 Task: Create a task  Create a new online platform for language translation services , assign it to team member softage.4@softage.net in the project AgileQuest and update the status of the task to  At Risk , set the priority of the task to Medium
Action: Mouse moved to (786, 527)
Screenshot: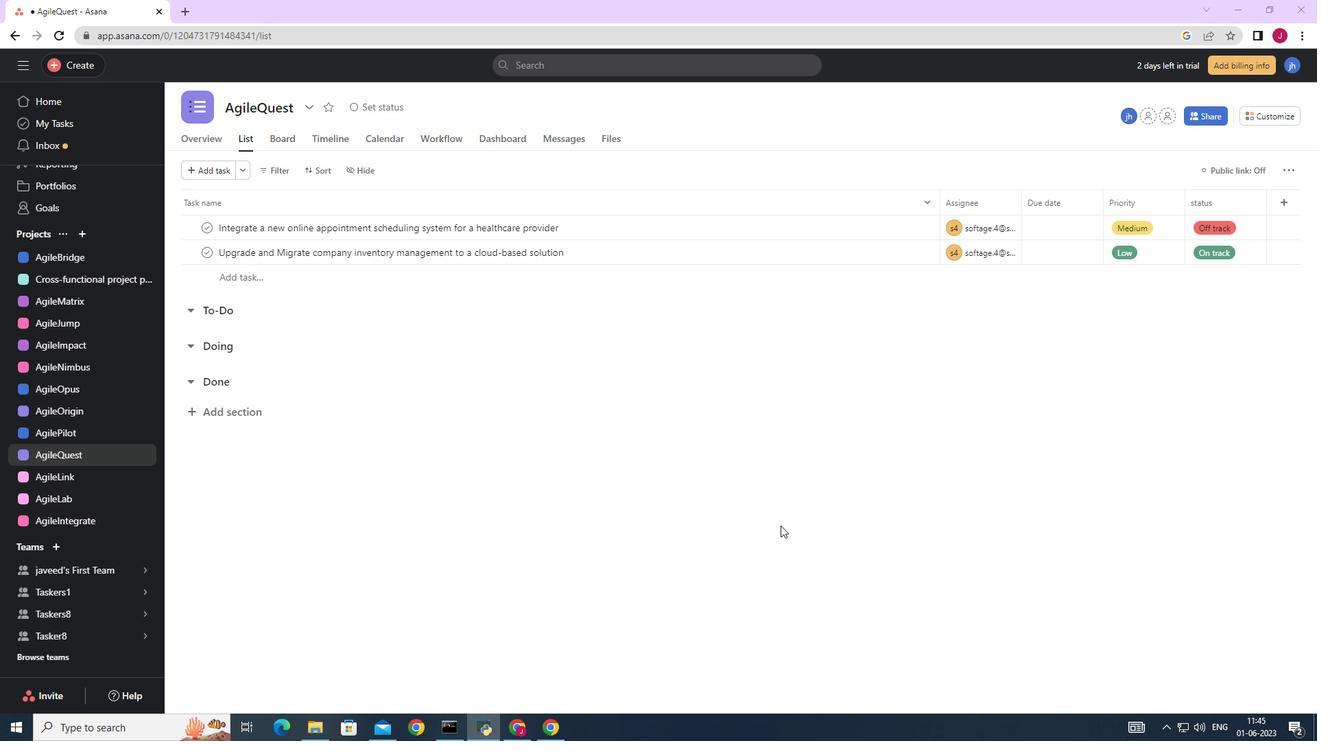 
Action: Mouse scrolled (786, 526) with delta (0, 0)
Screenshot: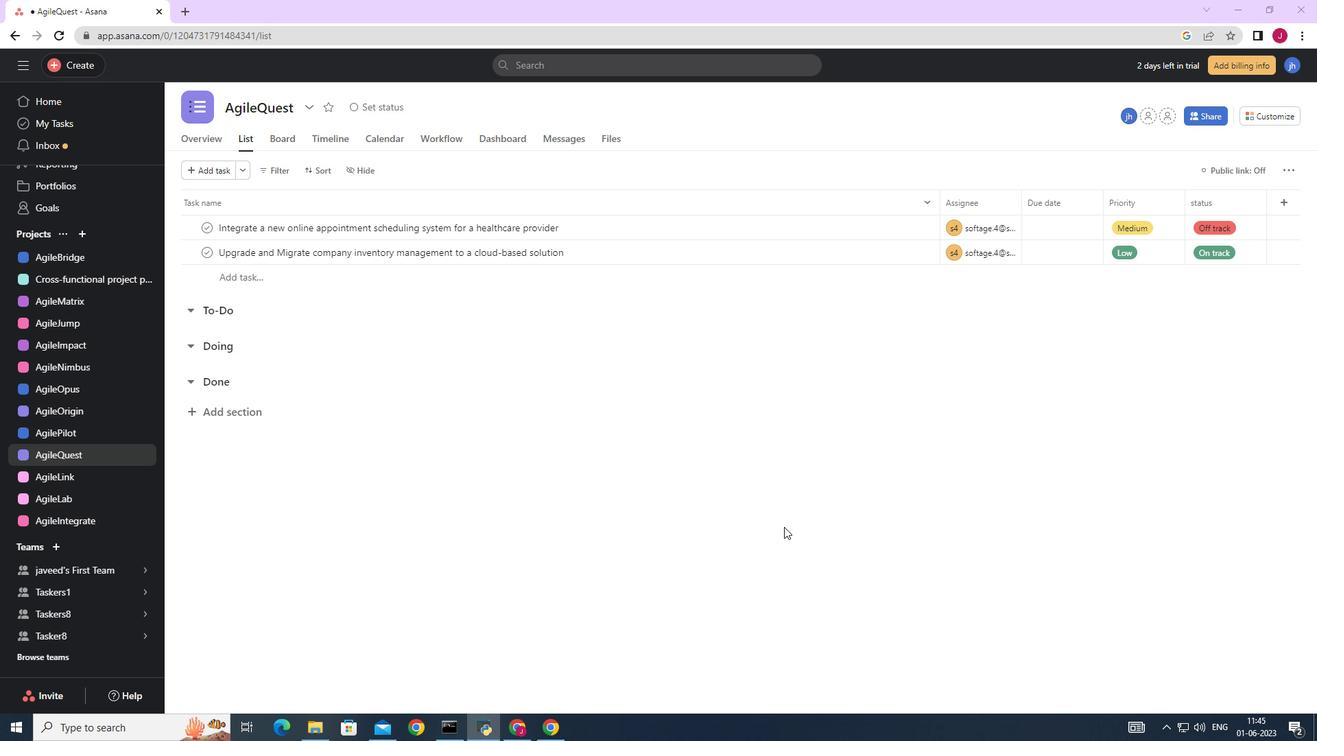 
Action: Mouse scrolled (786, 526) with delta (0, 0)
Screenshot: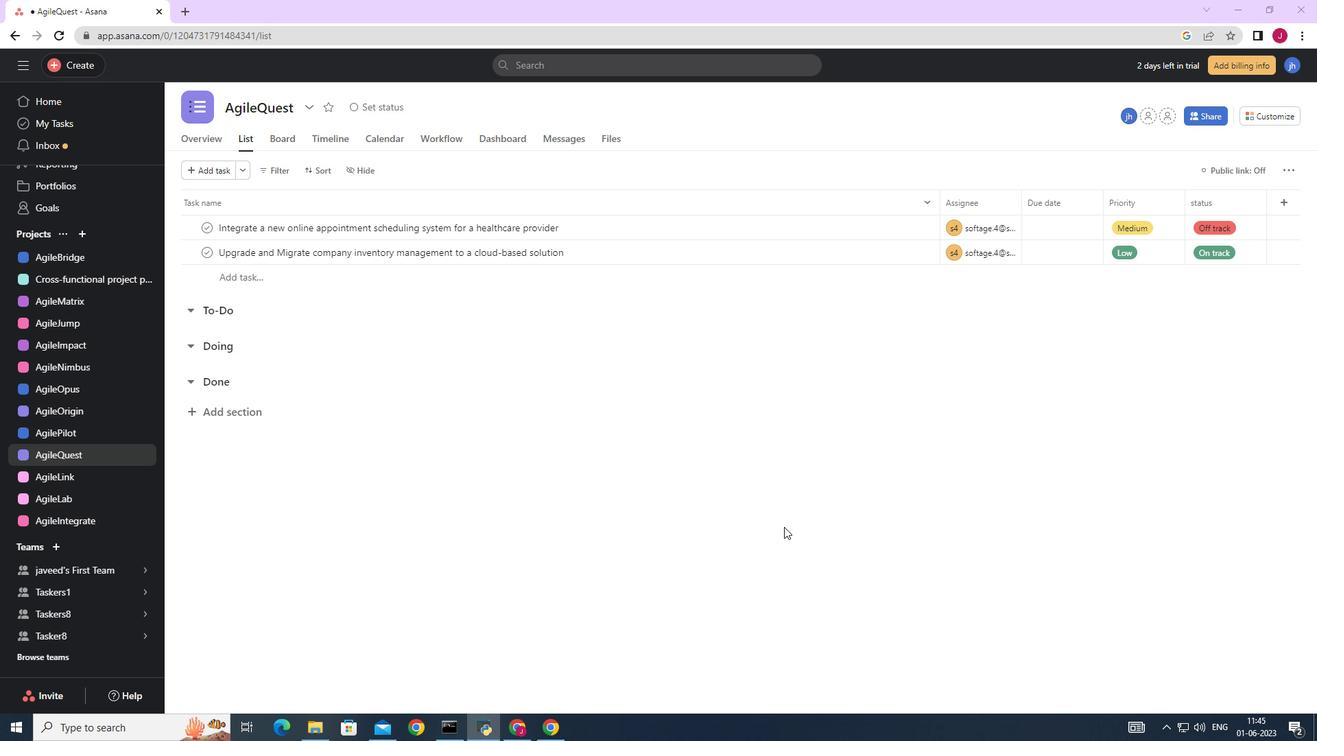 
Action: Mouse moved to (786, 526)
Screenshot: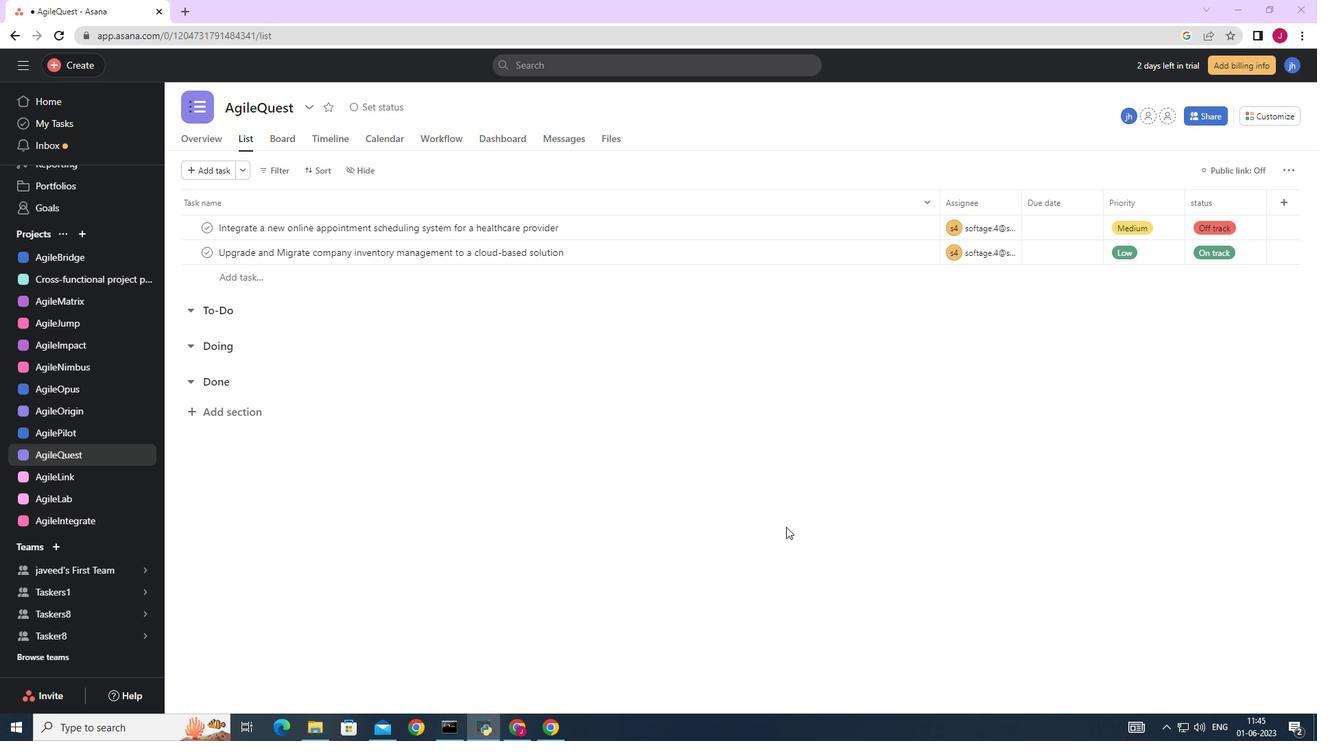 
Action: Mouse scrolled (786, 525) with delta (0, 0)
Screenshot: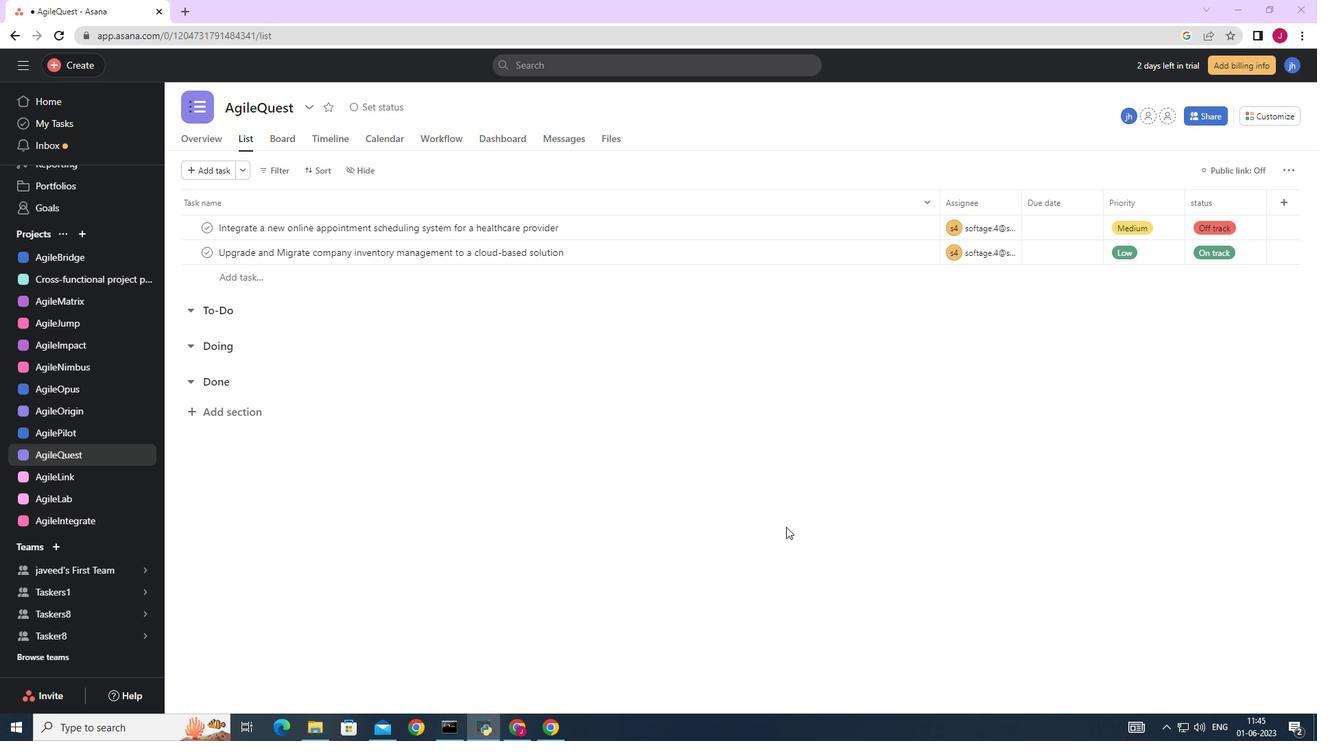 
Action: Mouse scrolled (786, 525) with delta (0, 0)
Screenshot: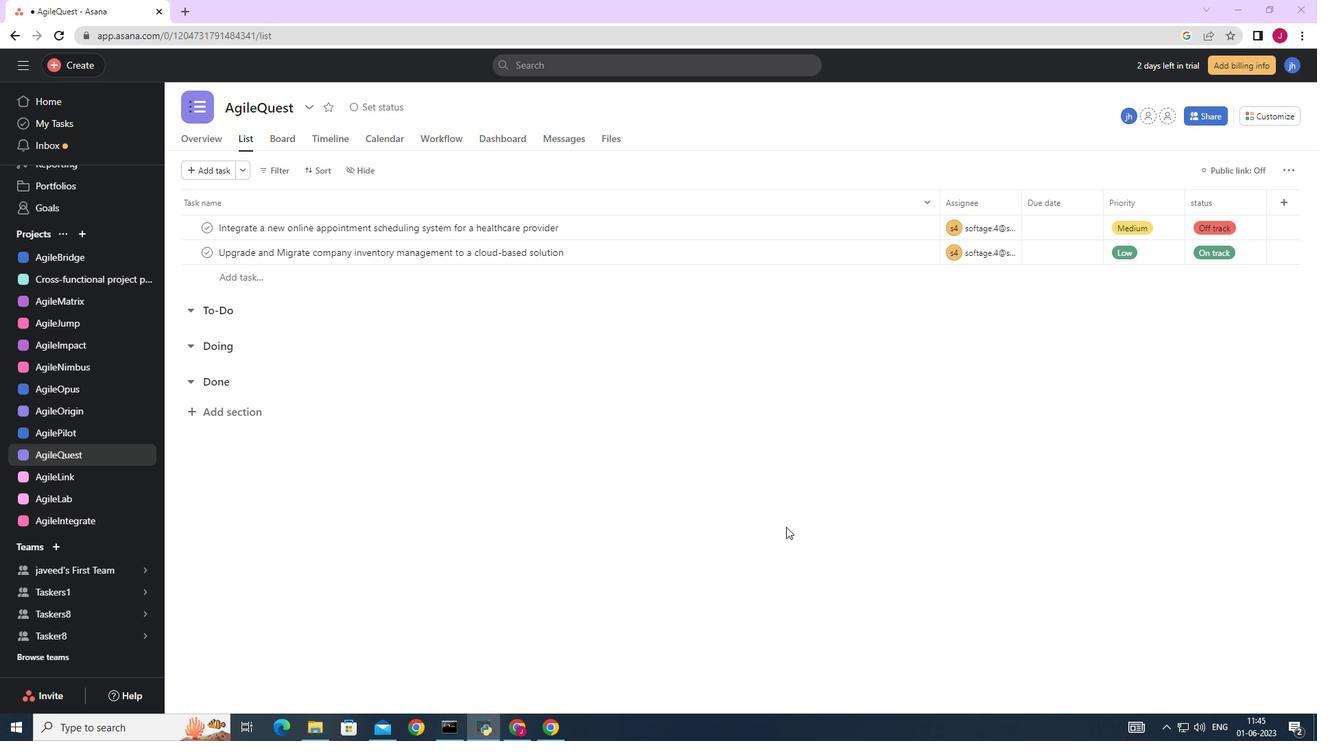 
Action: Mouse moved to (78, 65)
Screenshot: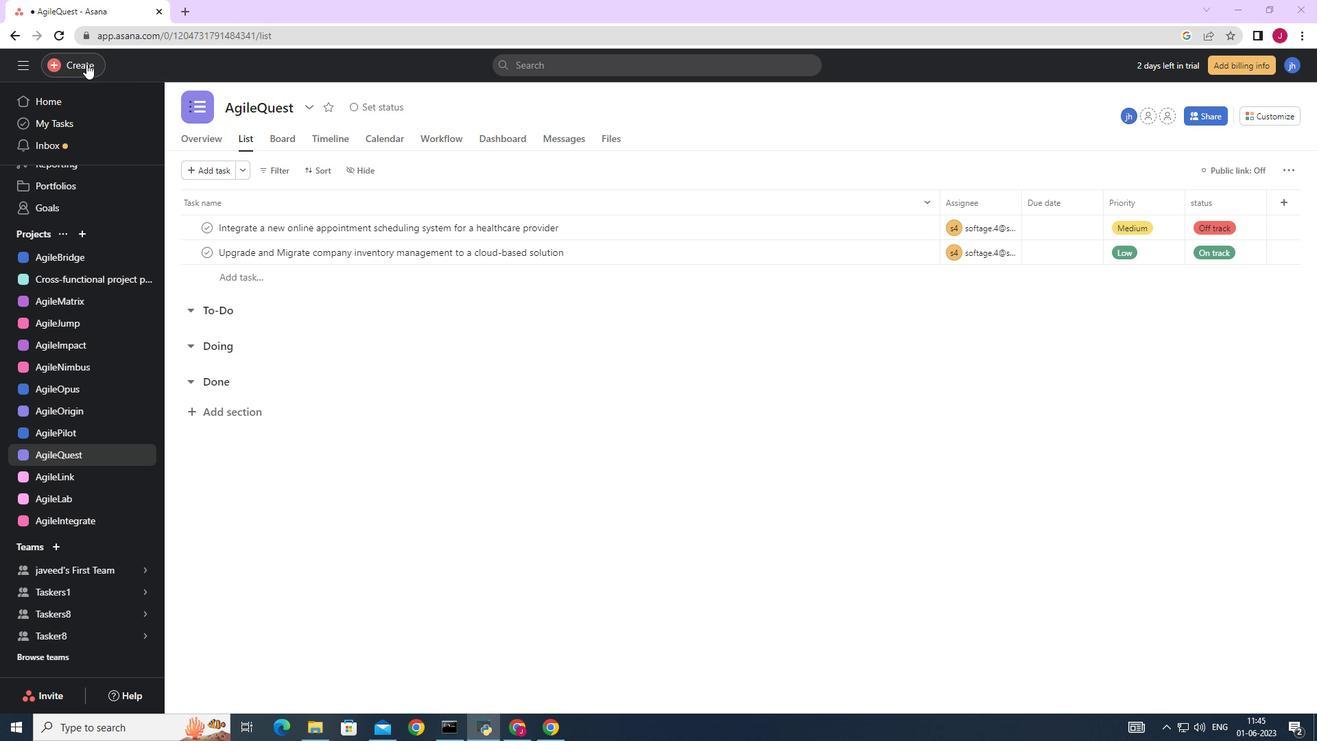 
Action: Mouse pressed left at (78, 65)
Screenshot: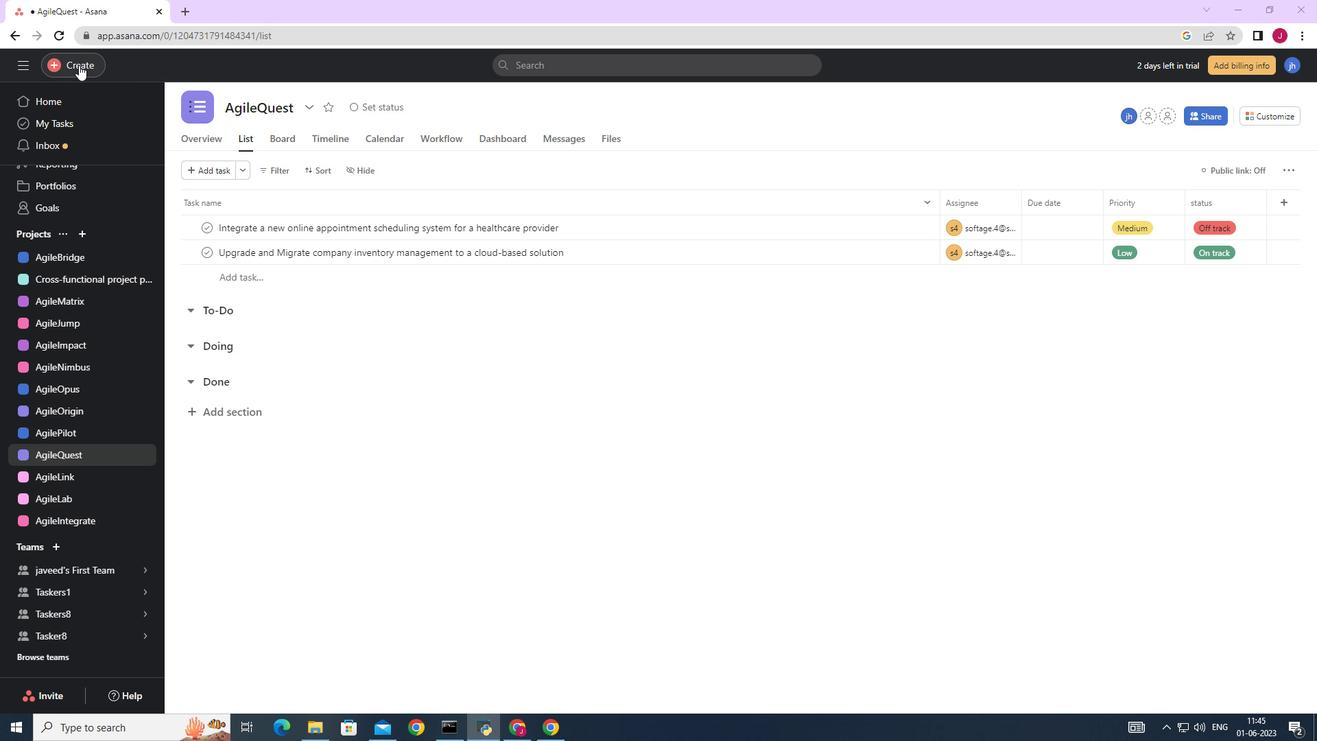 
Action: Mouse moved to (170, 73)
Screenshot: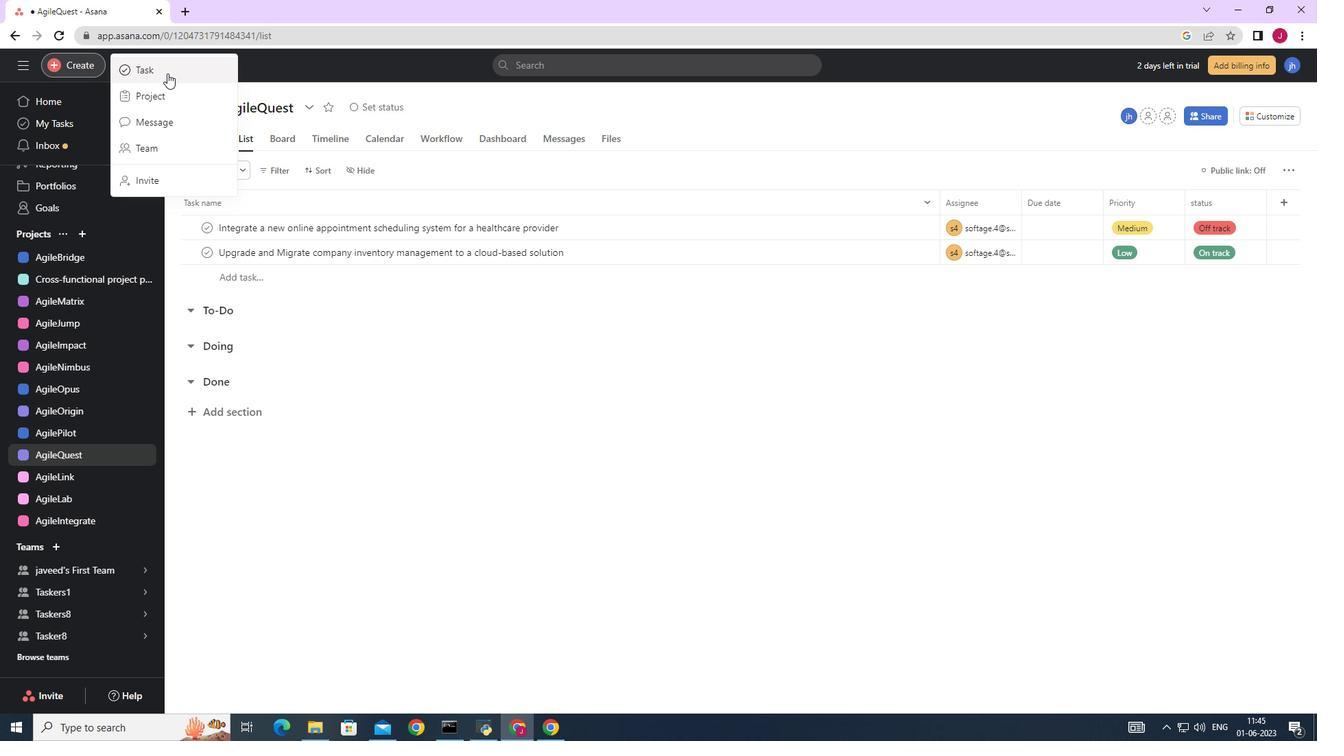 
Action: Mouse pressed left at (170, 73)
Screenshot: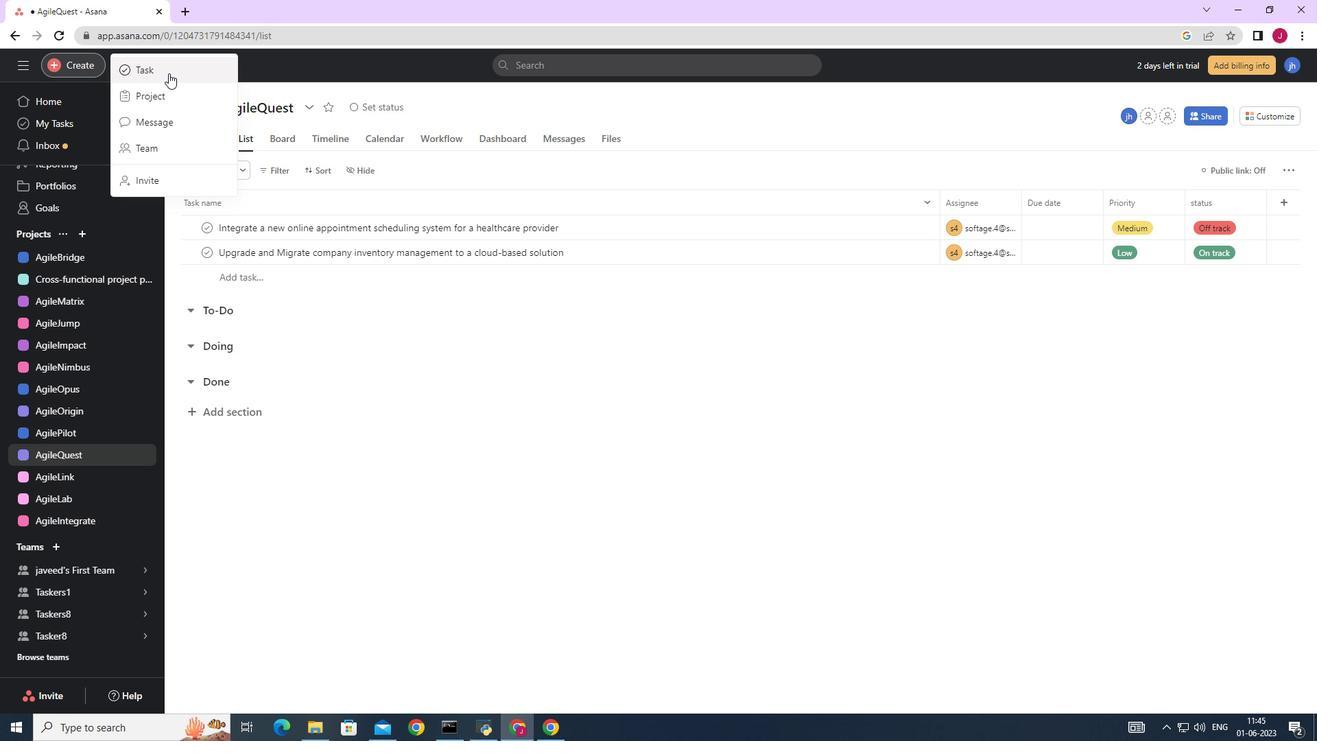 
Action: Mouse moved to (1072, 452)
Screenshot: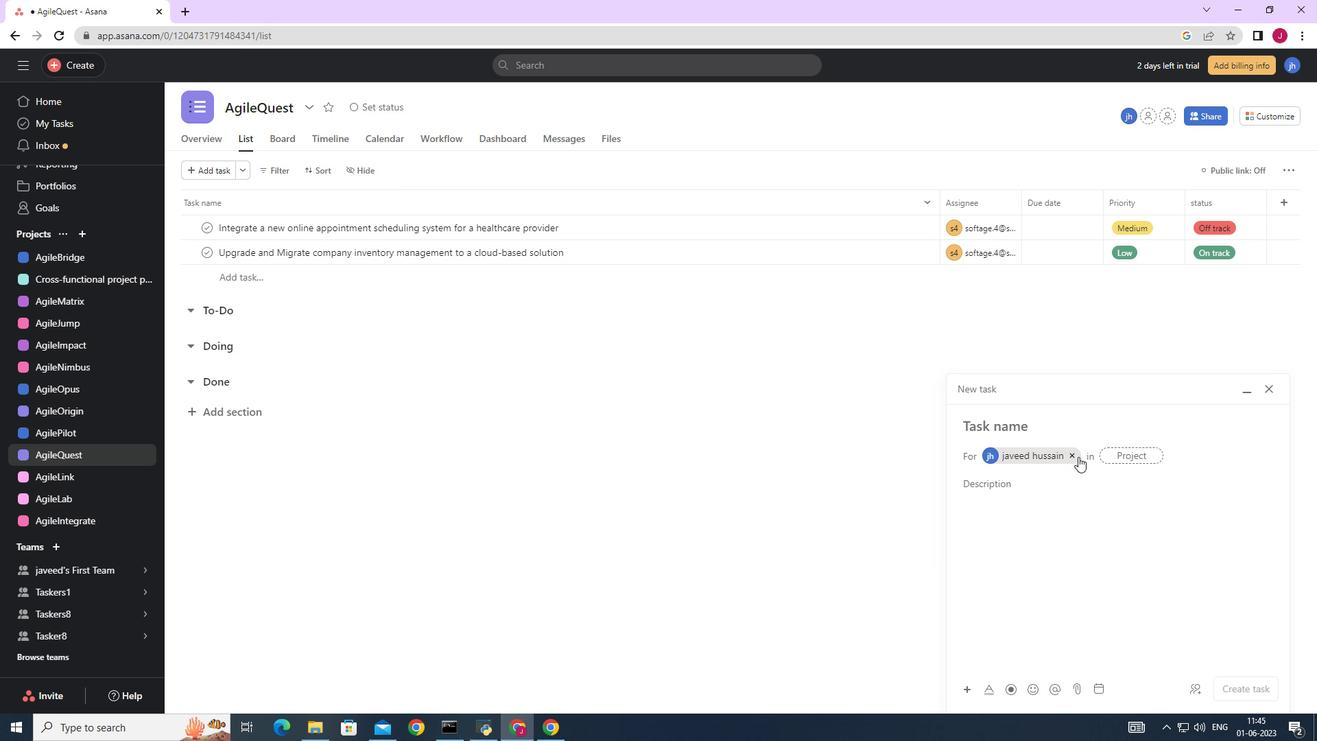 
Action: Mouse pressed left at (1072, 452)
Screenshot: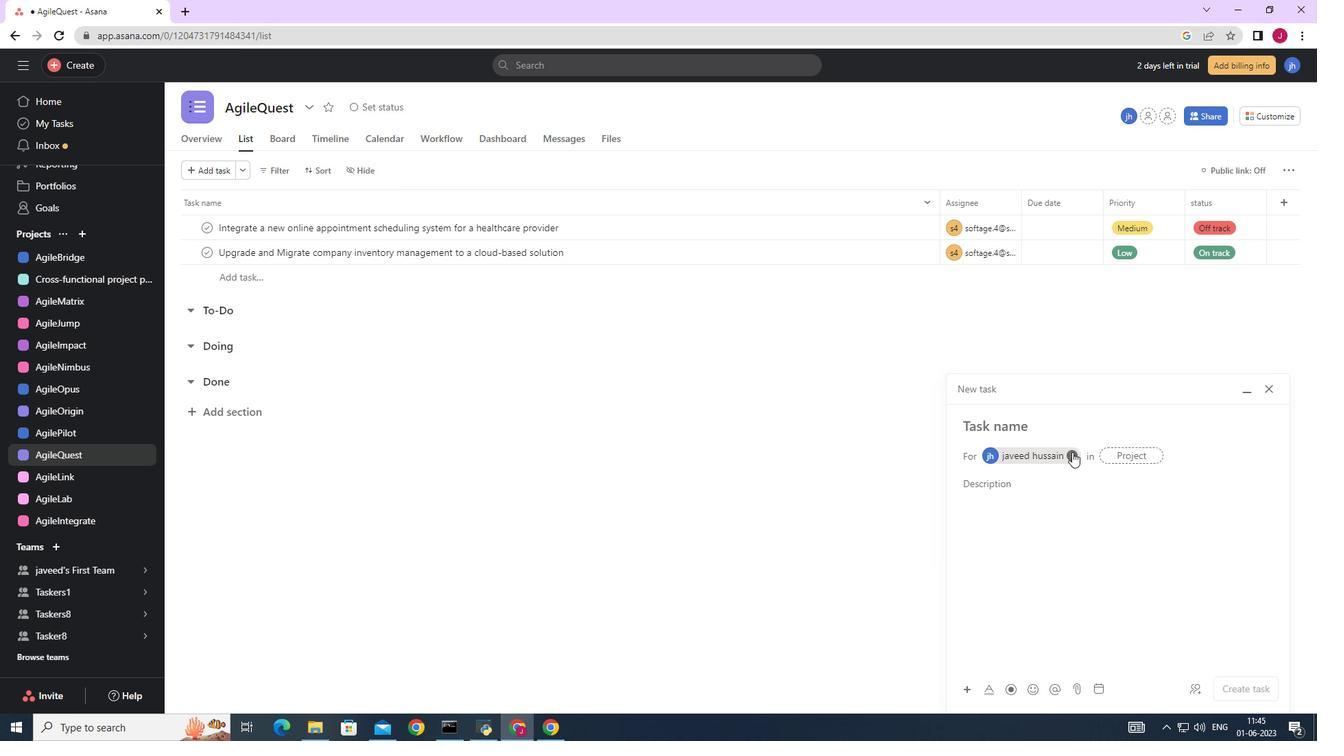 
Action: Mouse moved to (1018, 428)
Screenshot: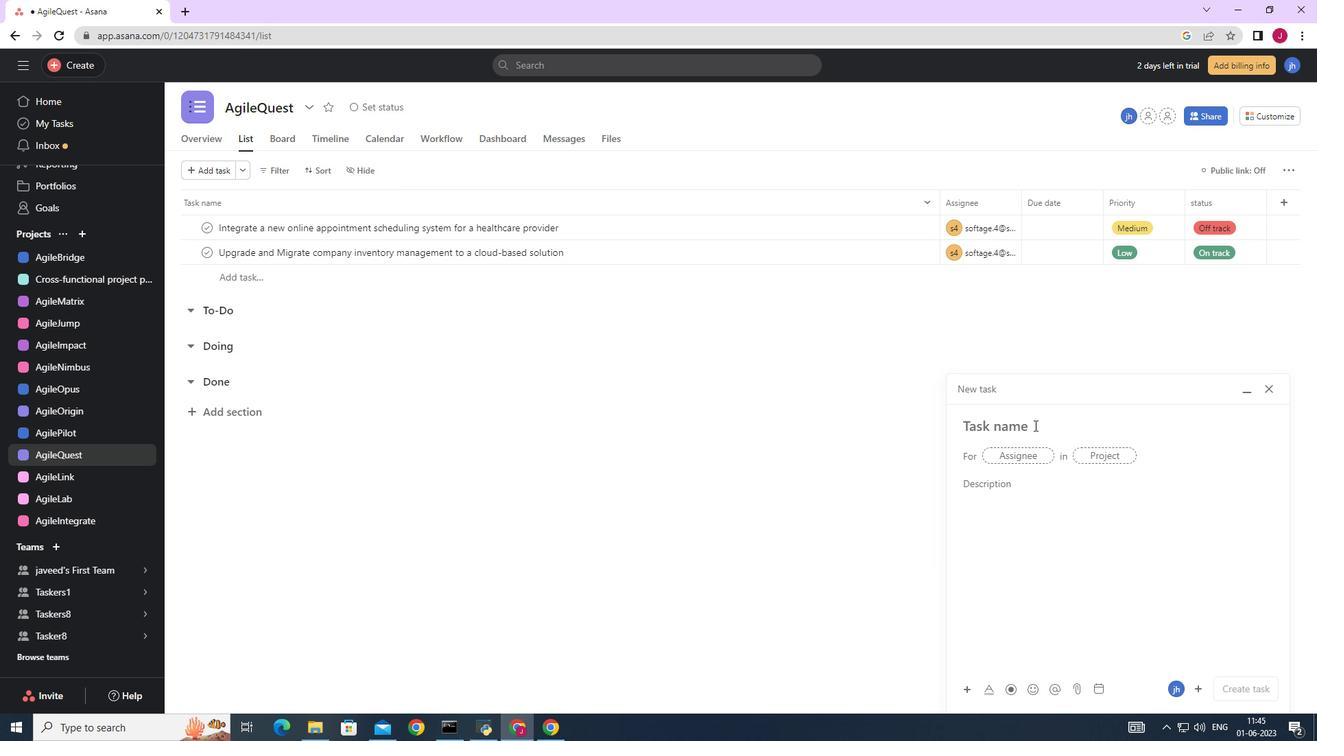 
Action: Mouse pressed left at (1018, 428)
Screenshot: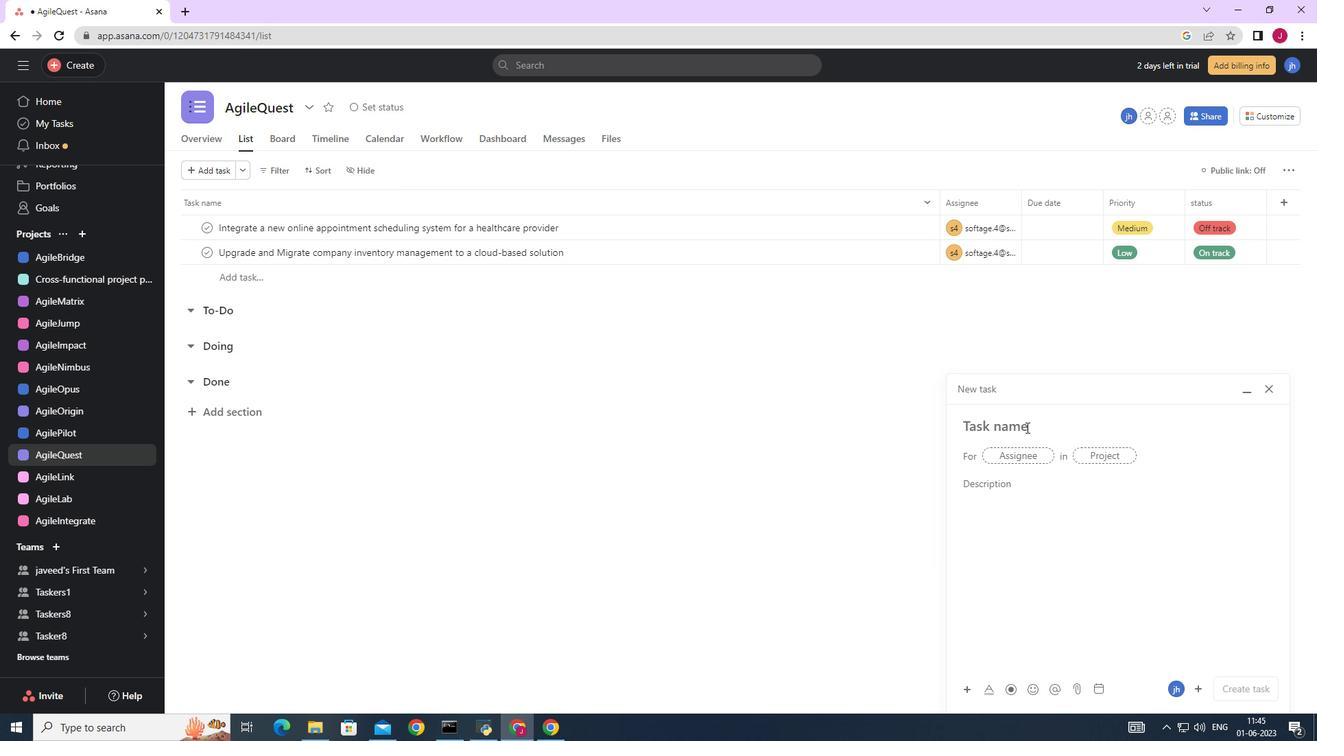 
Action: Key pressed <Key.caps_lock>C<Key.caps_lock>reate<Key.space>a<Key.space>new<Key.space>online<Key.space>platform<Key.space>for<Key.space>language<Key.space>translation<Key.space>services
Screenshot: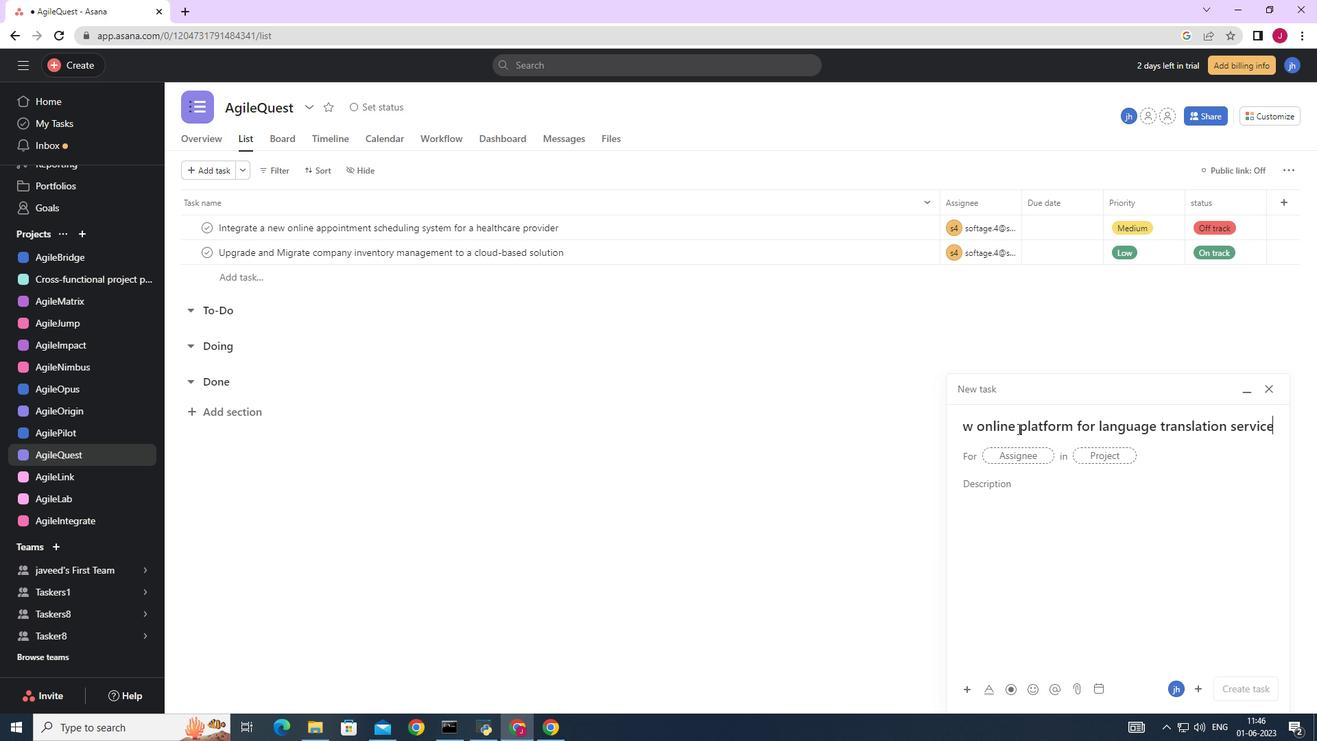 
Action: Mouse moved to (1011, 455)
Screenshot: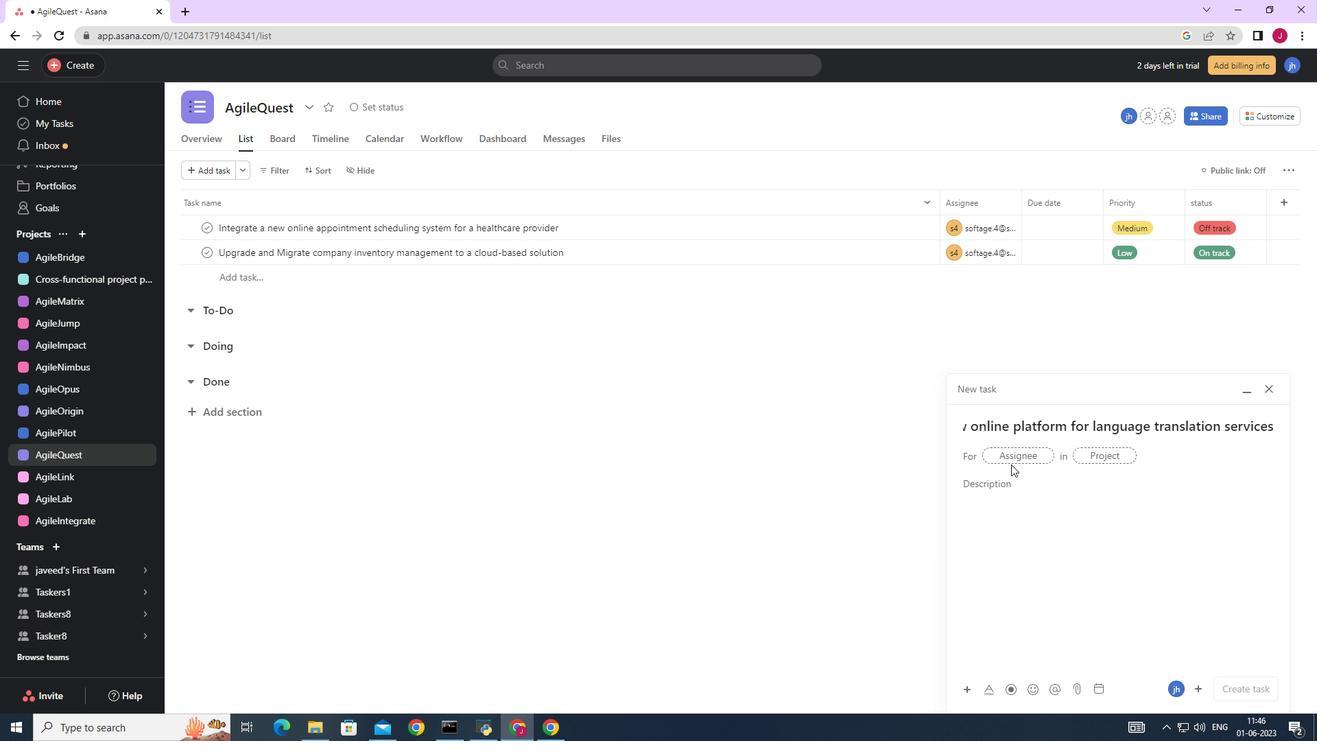 
Action: Mouse pressed left at (1011, 455)
Screenshot: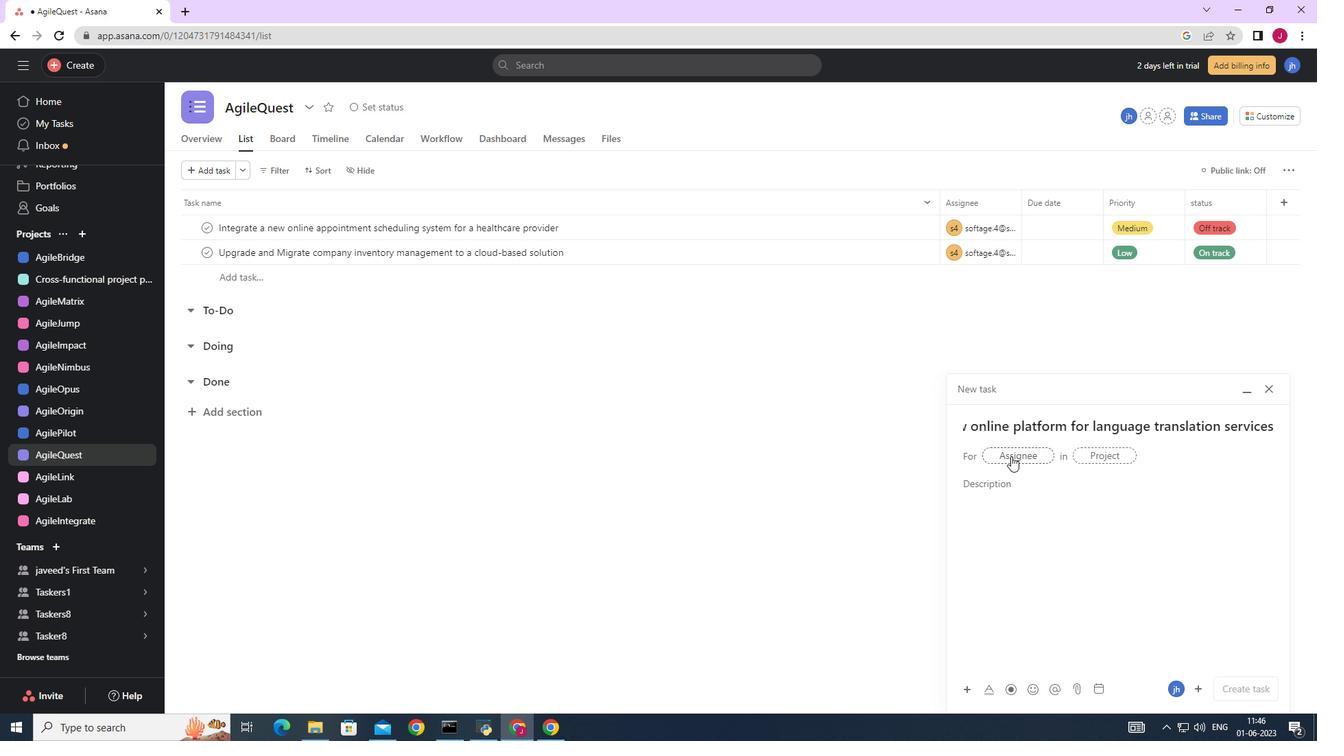 
Action: Key pressed softage.2
Screenshot: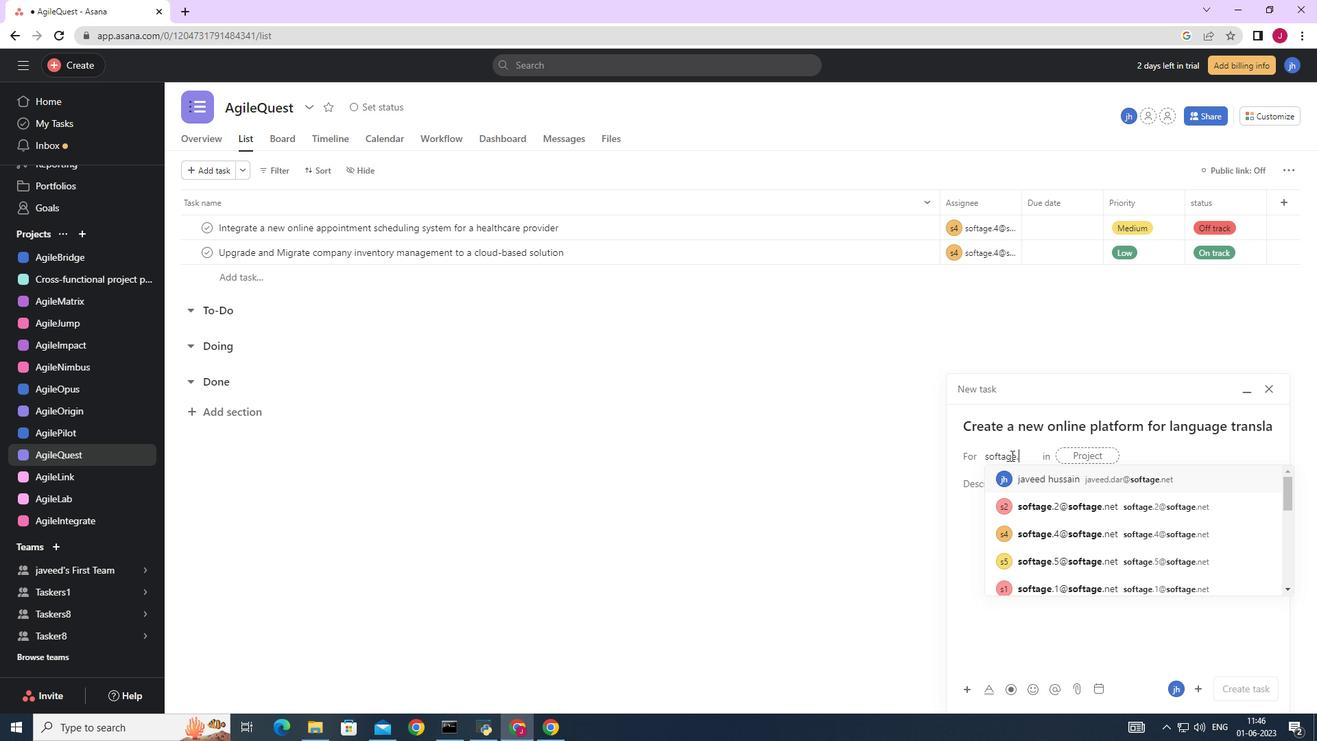 
Action: Mouse moved to (1044, 476)
Screenshot: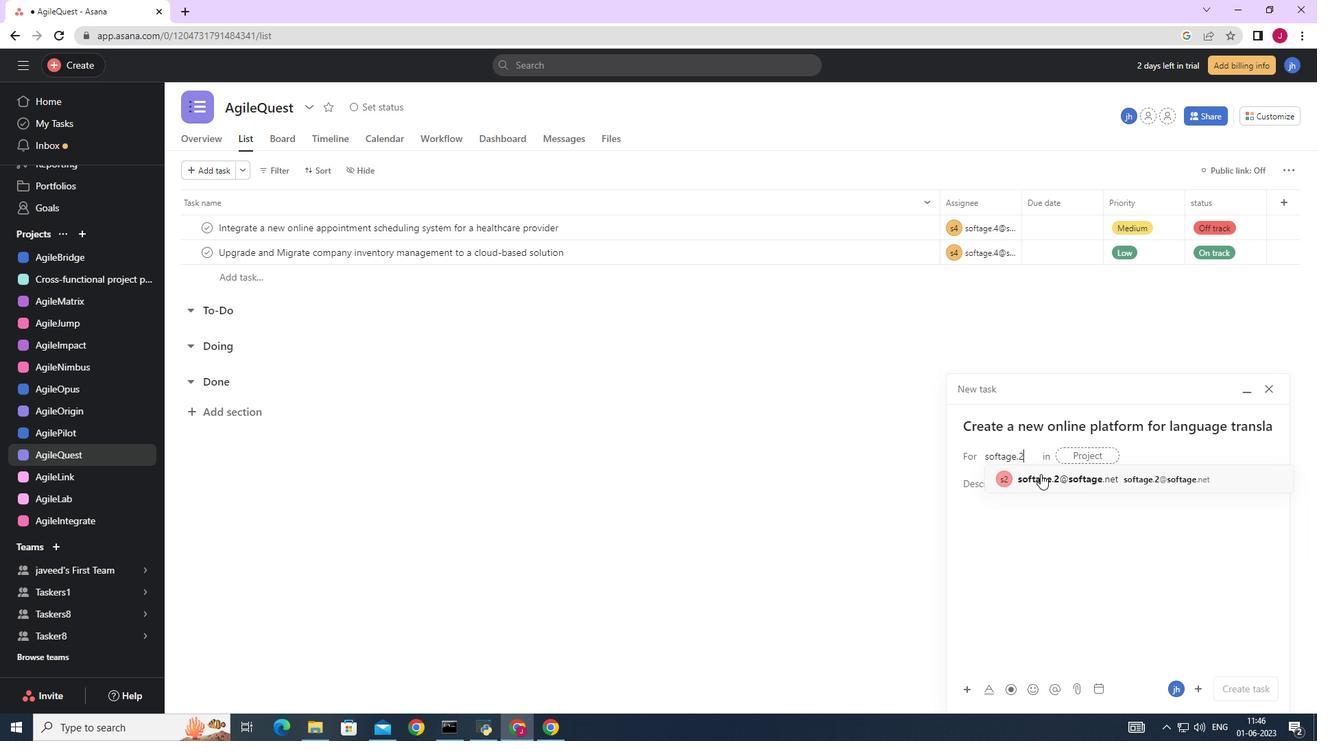 
Action: Mouse pressed left at (1044, 476)
Screenshot: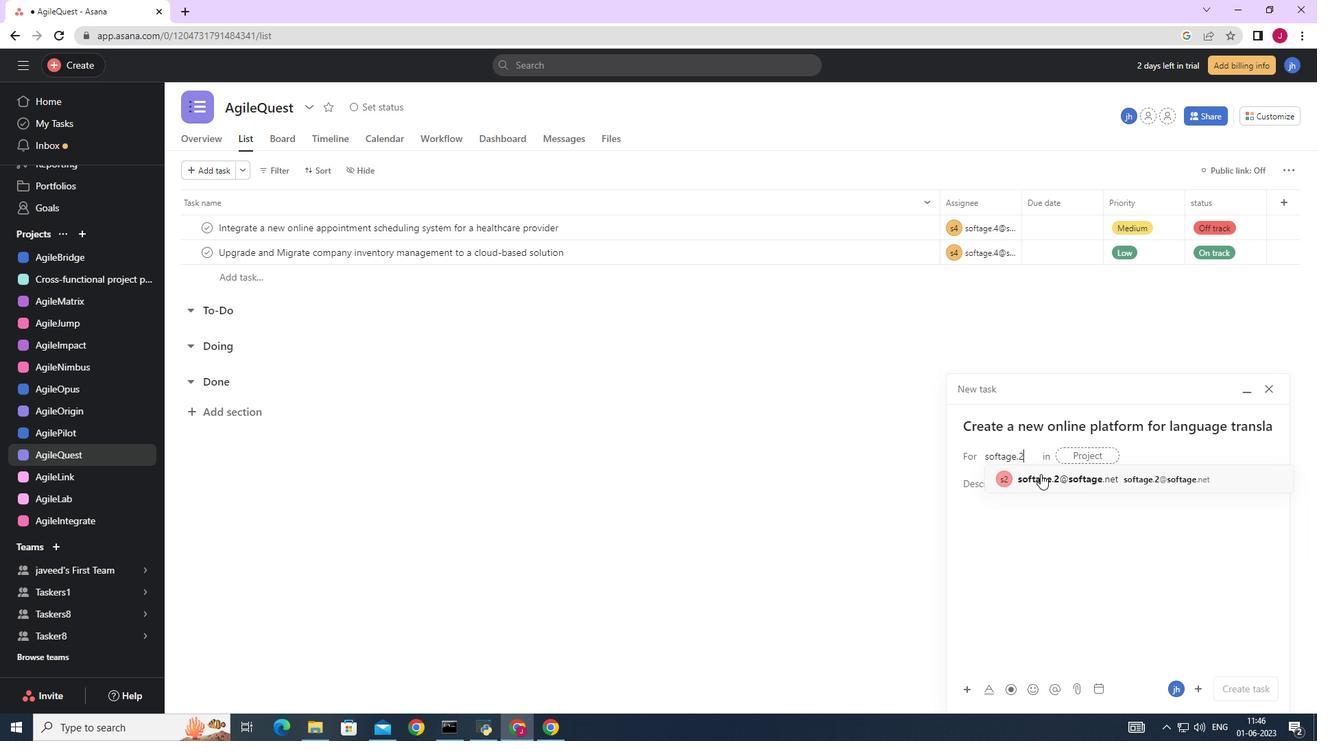 
Action: Mouse moved to (903, 483)
Screenshot: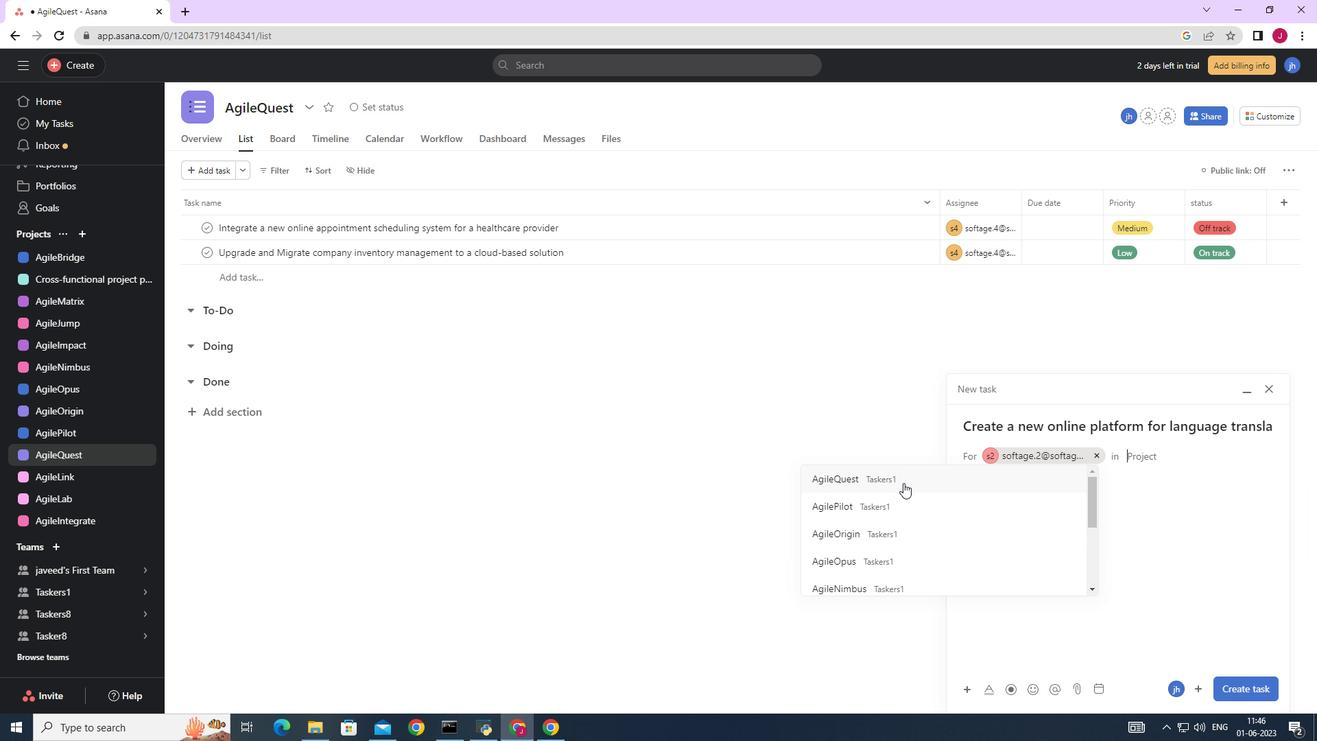 
Action: Mouse pressed left at (903, 483)
Screenshot: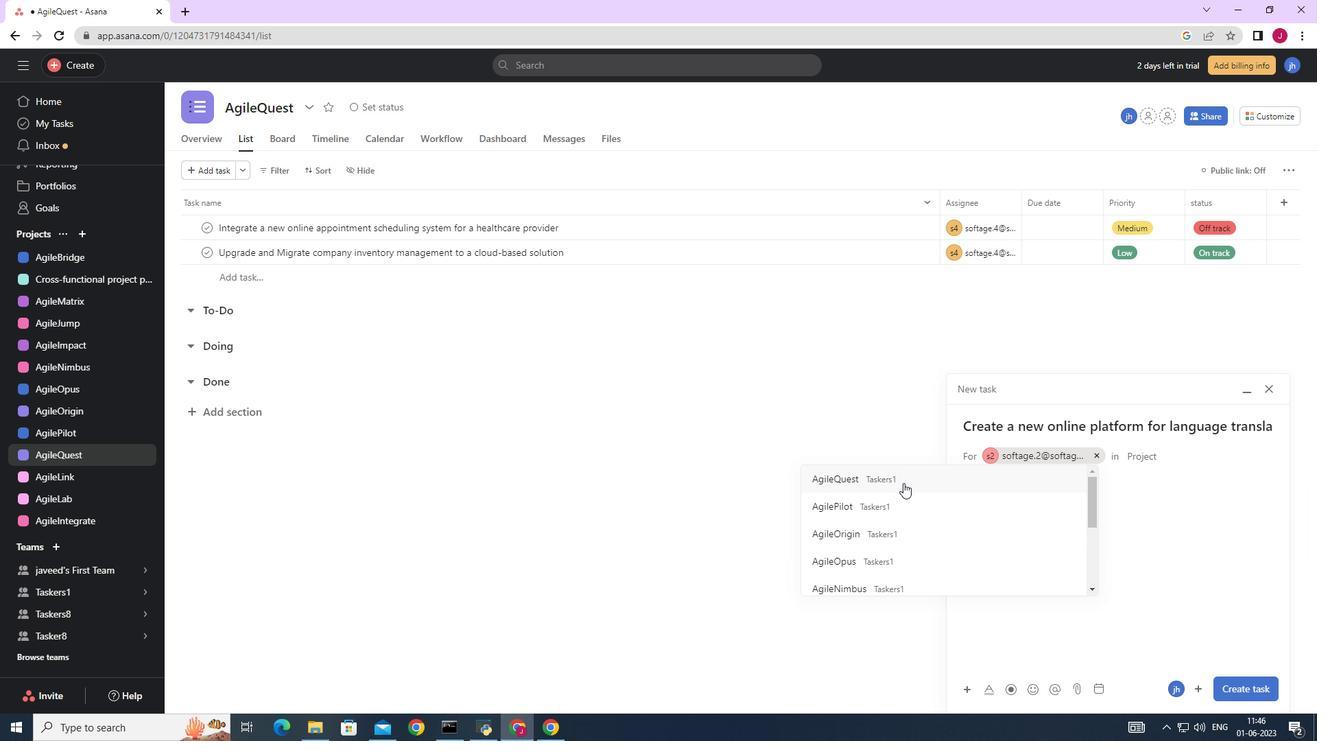 
Action: Mouse moved to (1038, 487)
Screenshot: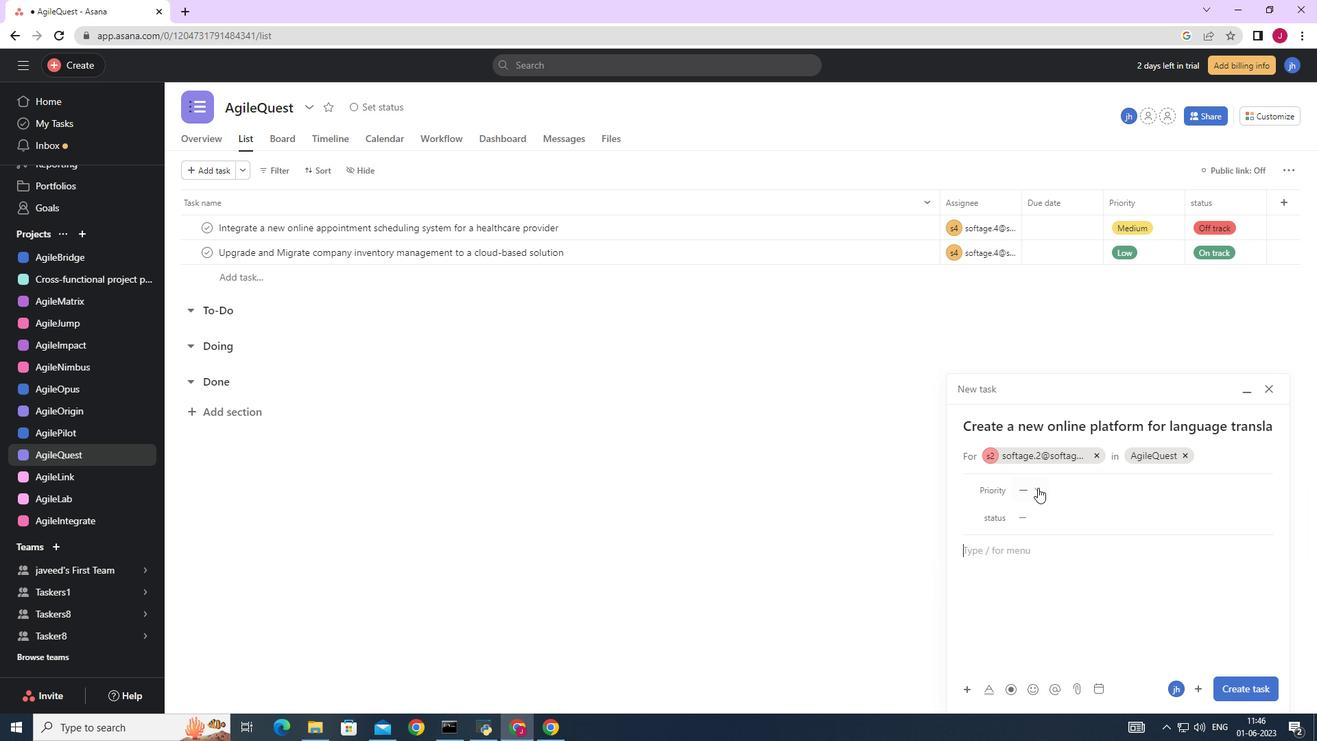 
Action: Mouse pressed left at (1038, 487)
Screenshot: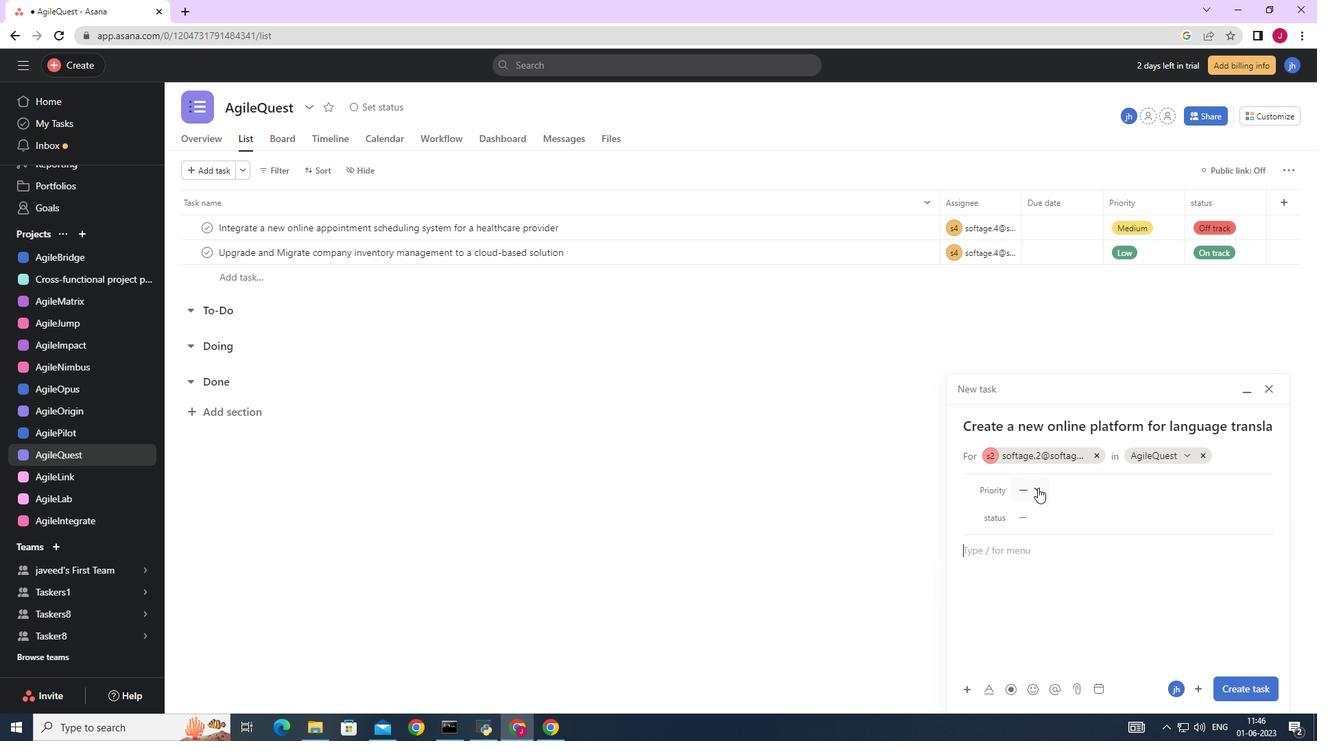 
Action: Mouse moved to (1053, 555)
Screenshot: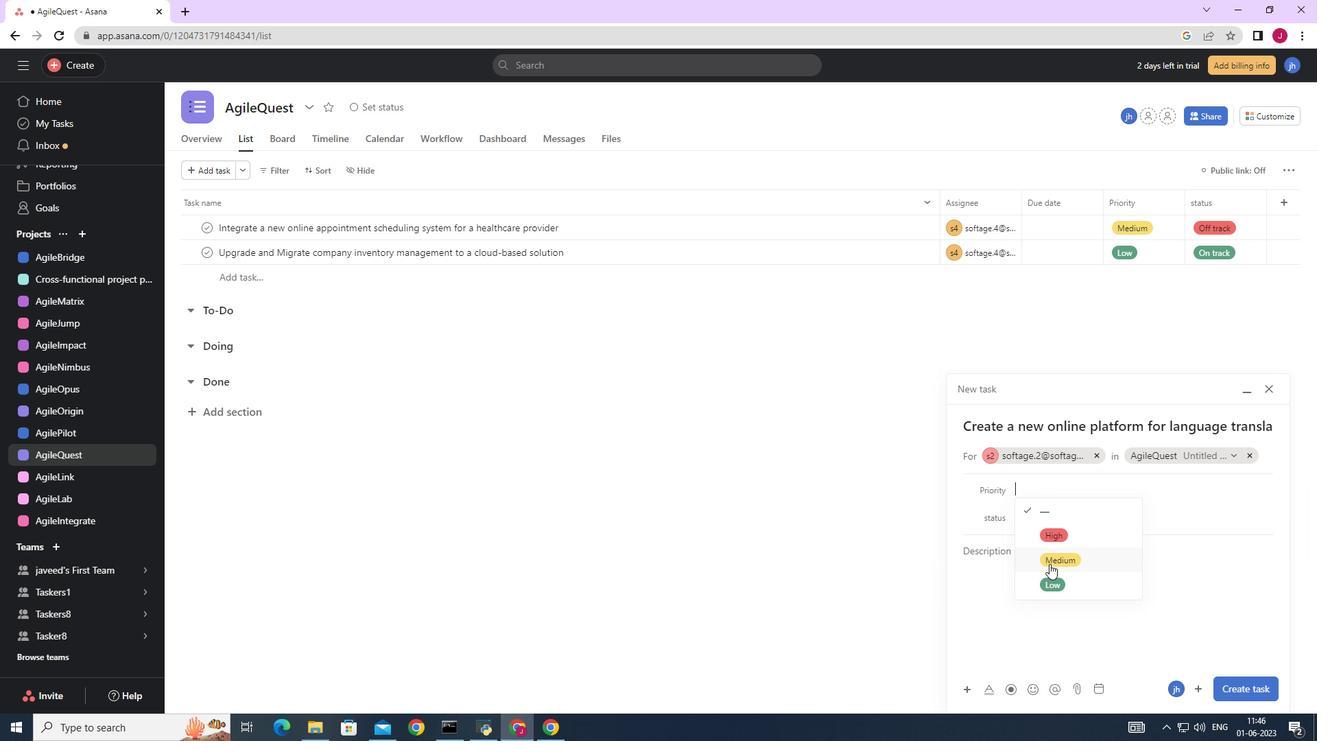 
Action: Mouse pressed left at (1053, 555)
Screenshot: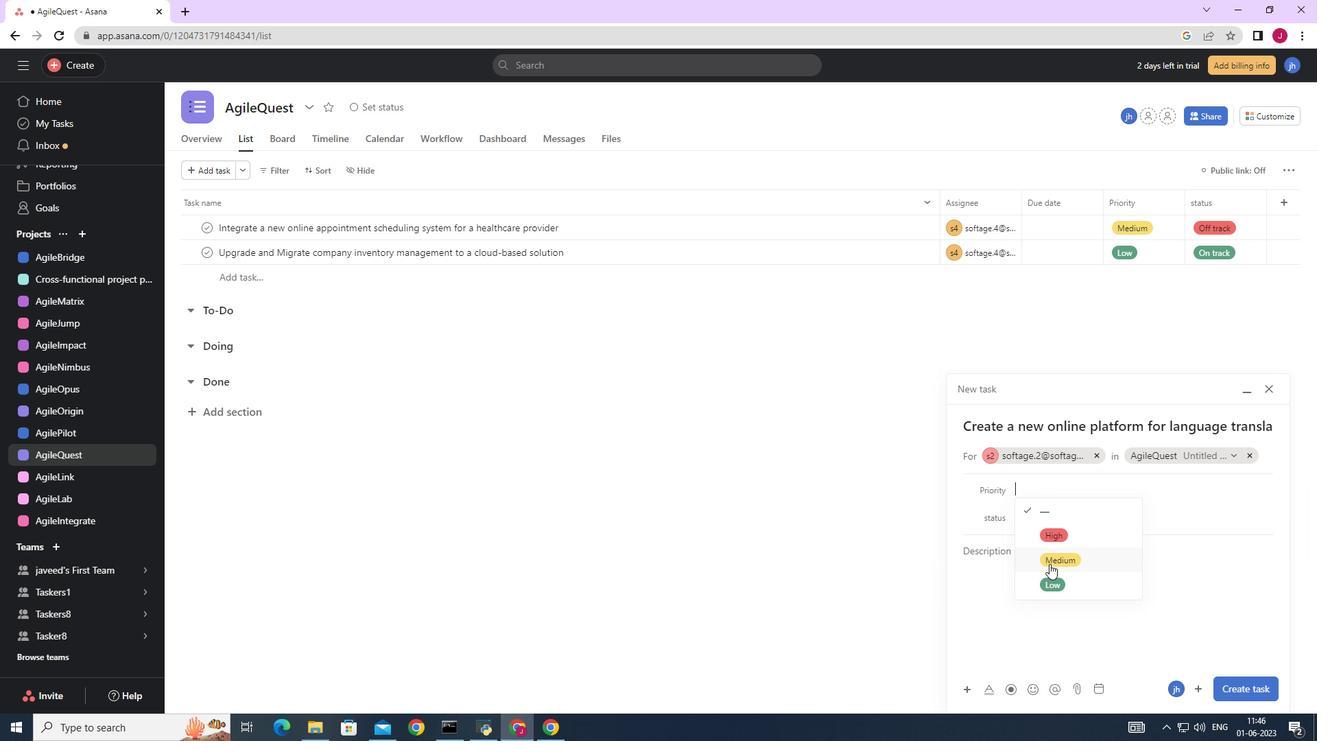 
Action: Mouse moved to (1030, 521)
Screenshot: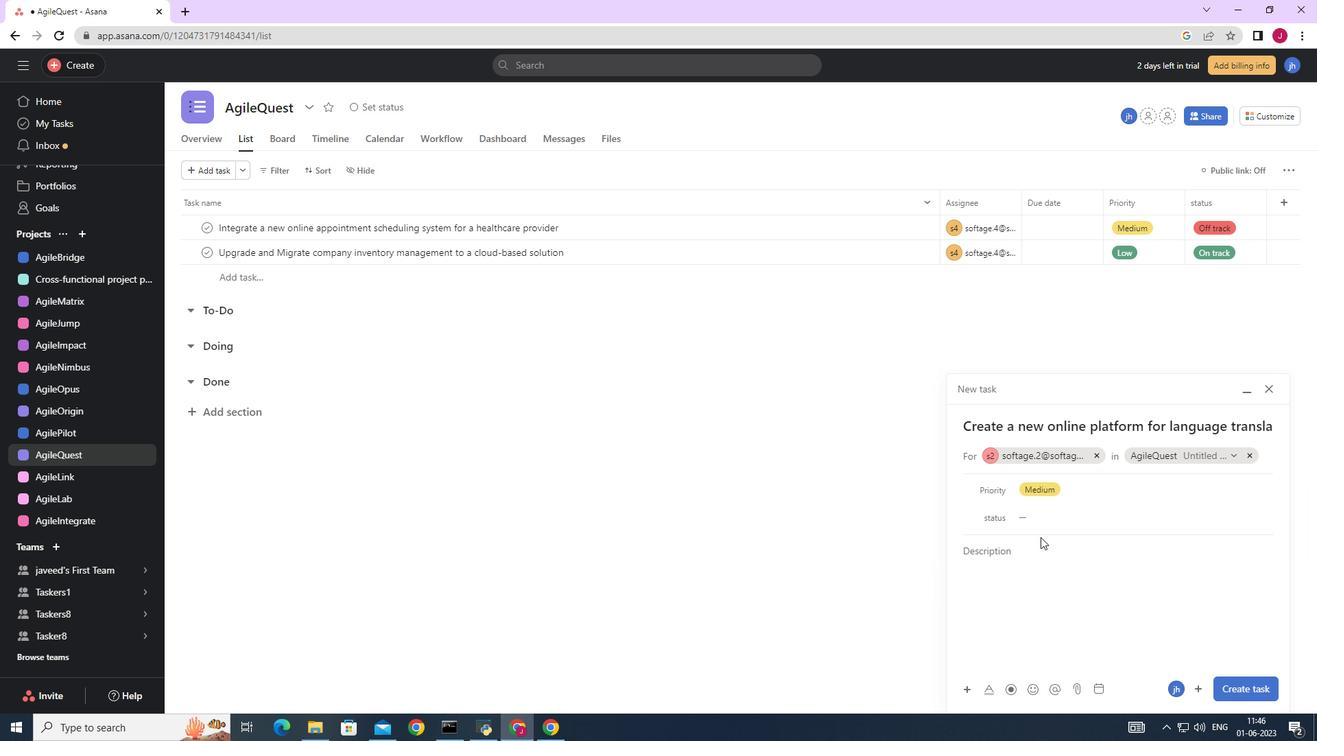 
Action: Mouse pressed left at (1030, 521)
Screenshot: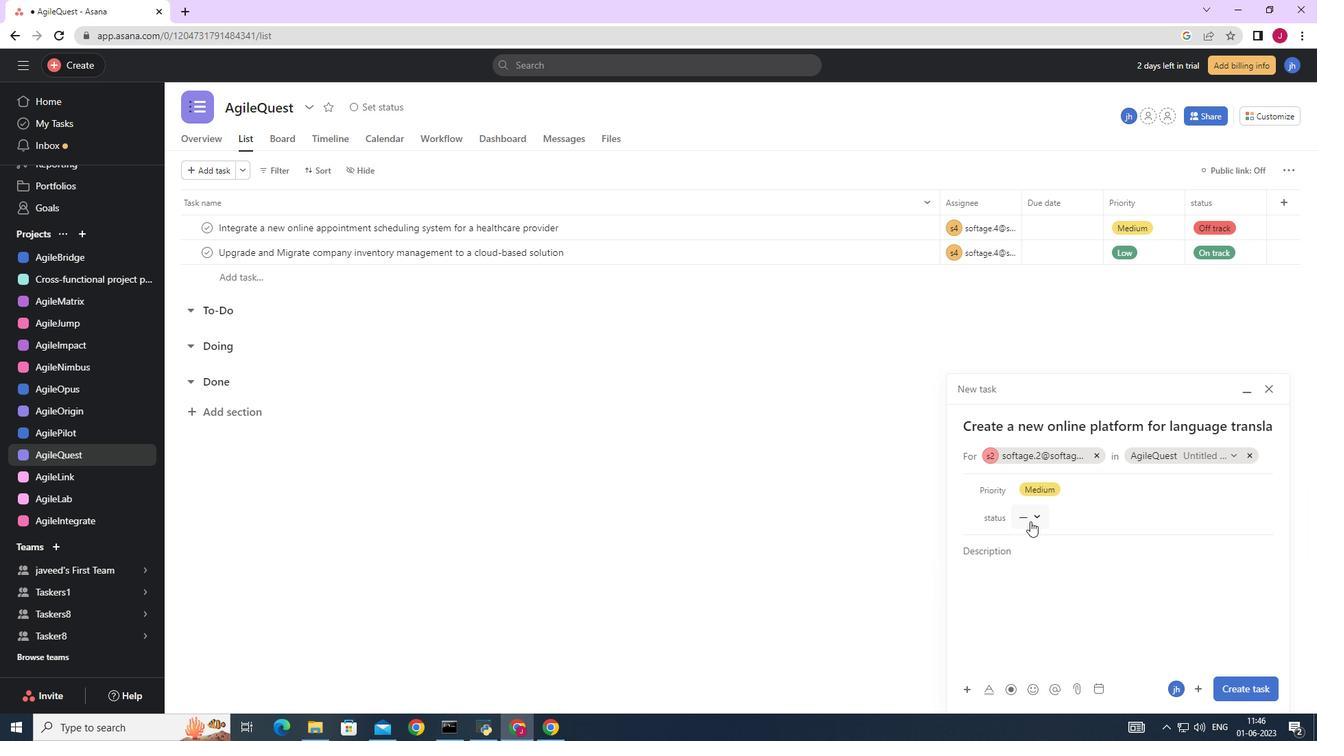 
Action: Mouse moved to (1052, 611)
Screenshot: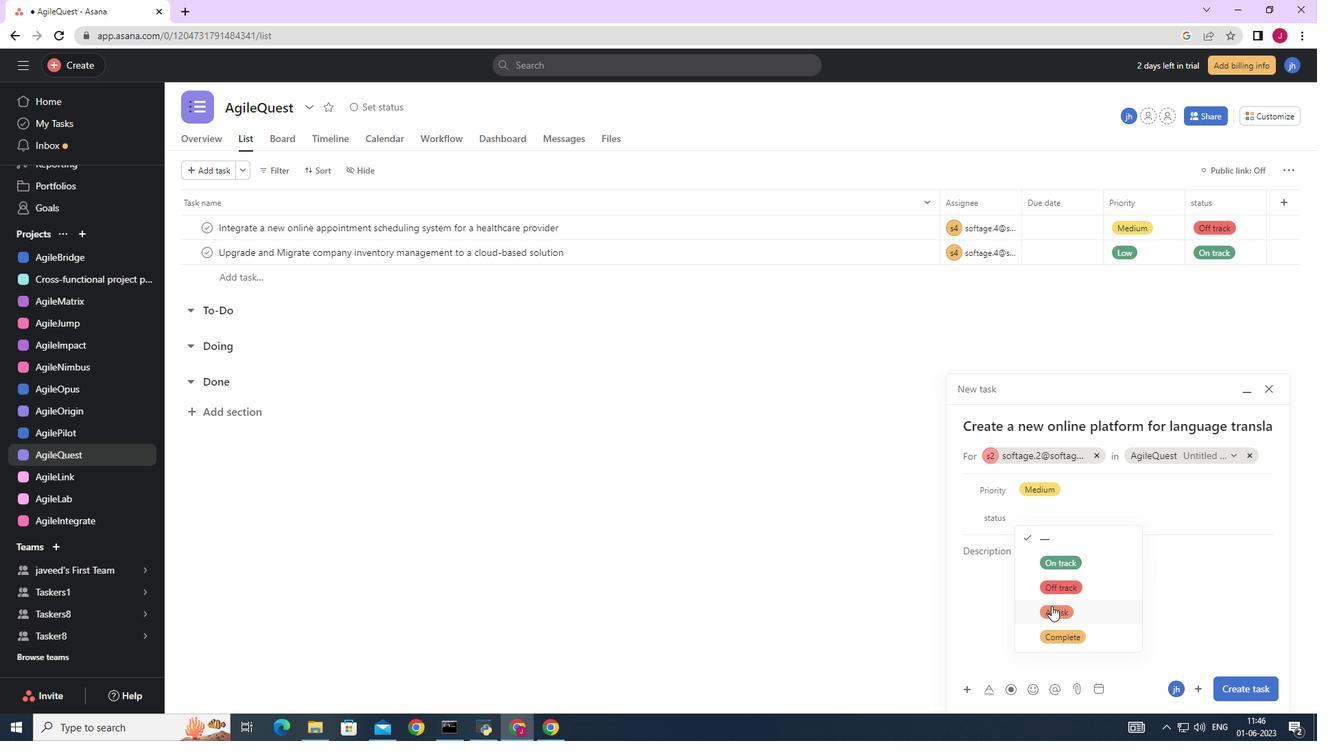 
Action: Mouse pressed left at (1052, 611)
Screenshot: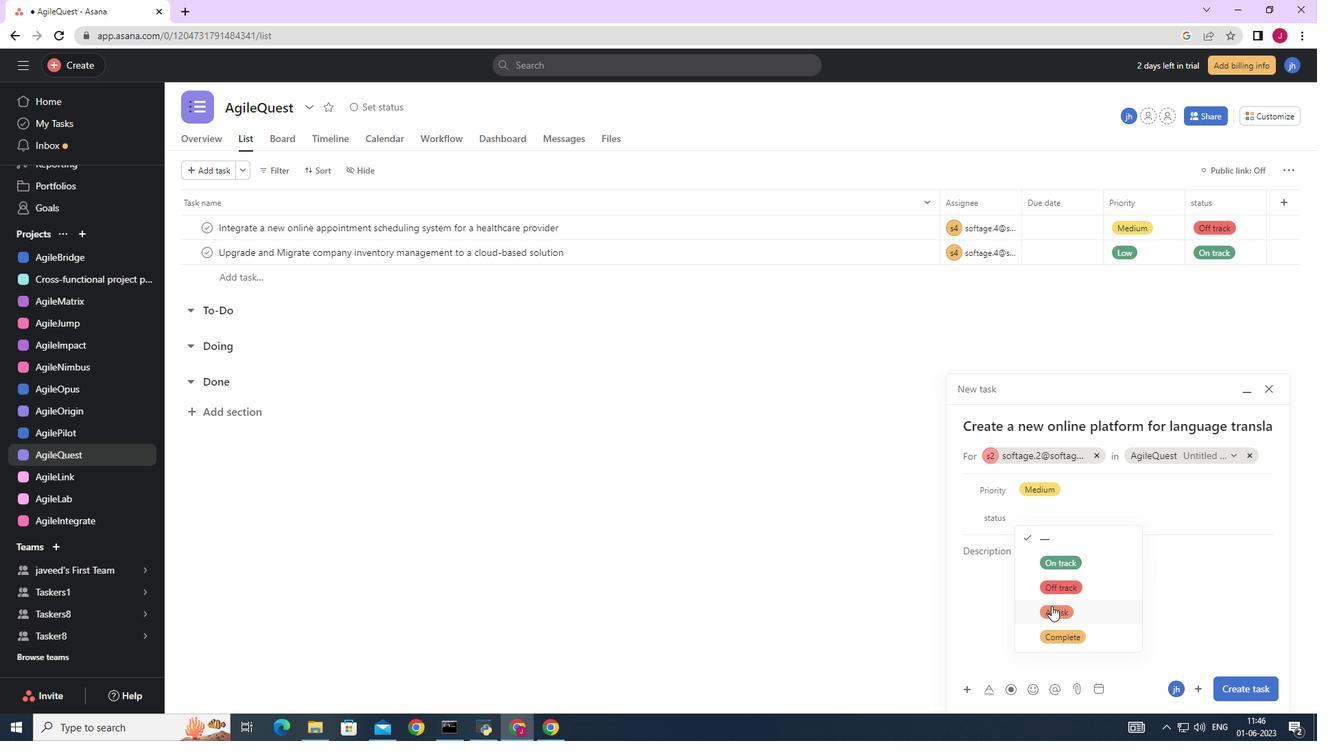 
Action: Mouse moved to (1247, 692)
Screenshot: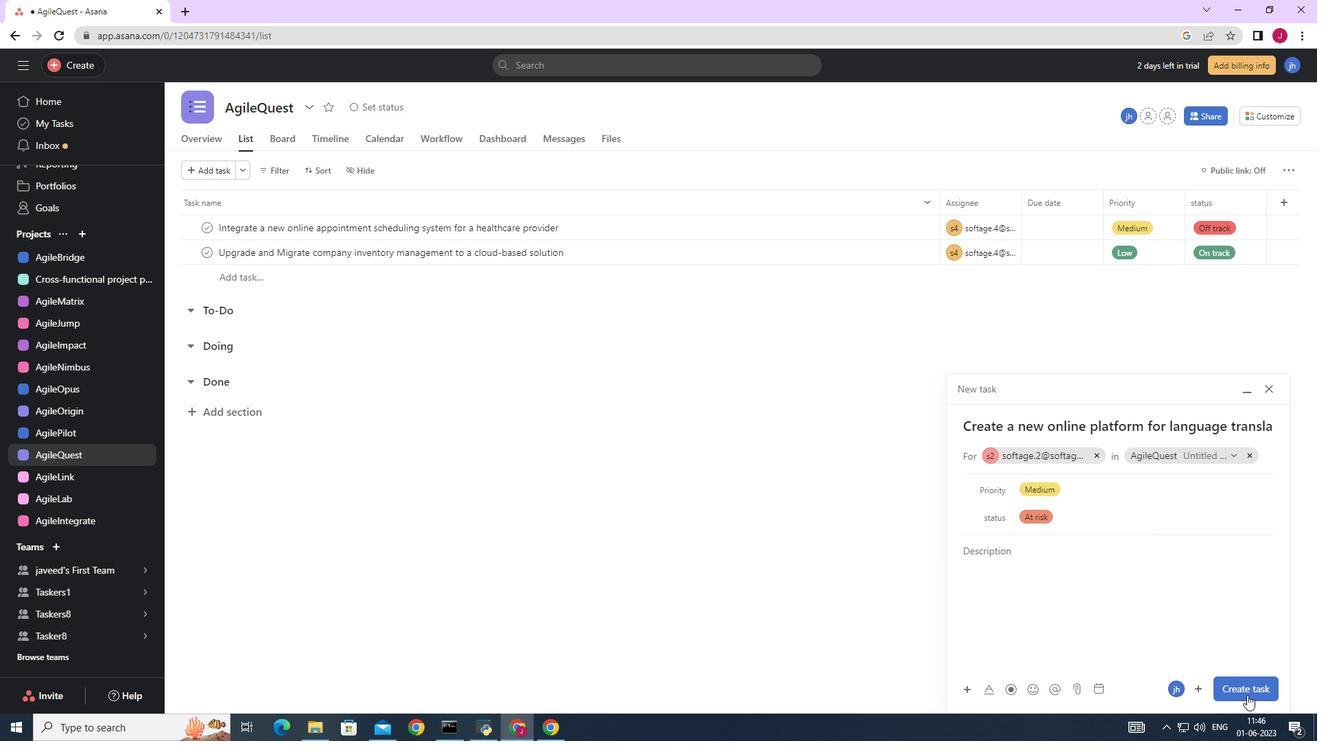
Action: Mouse pressed left at (1247, 692)
Screenshot: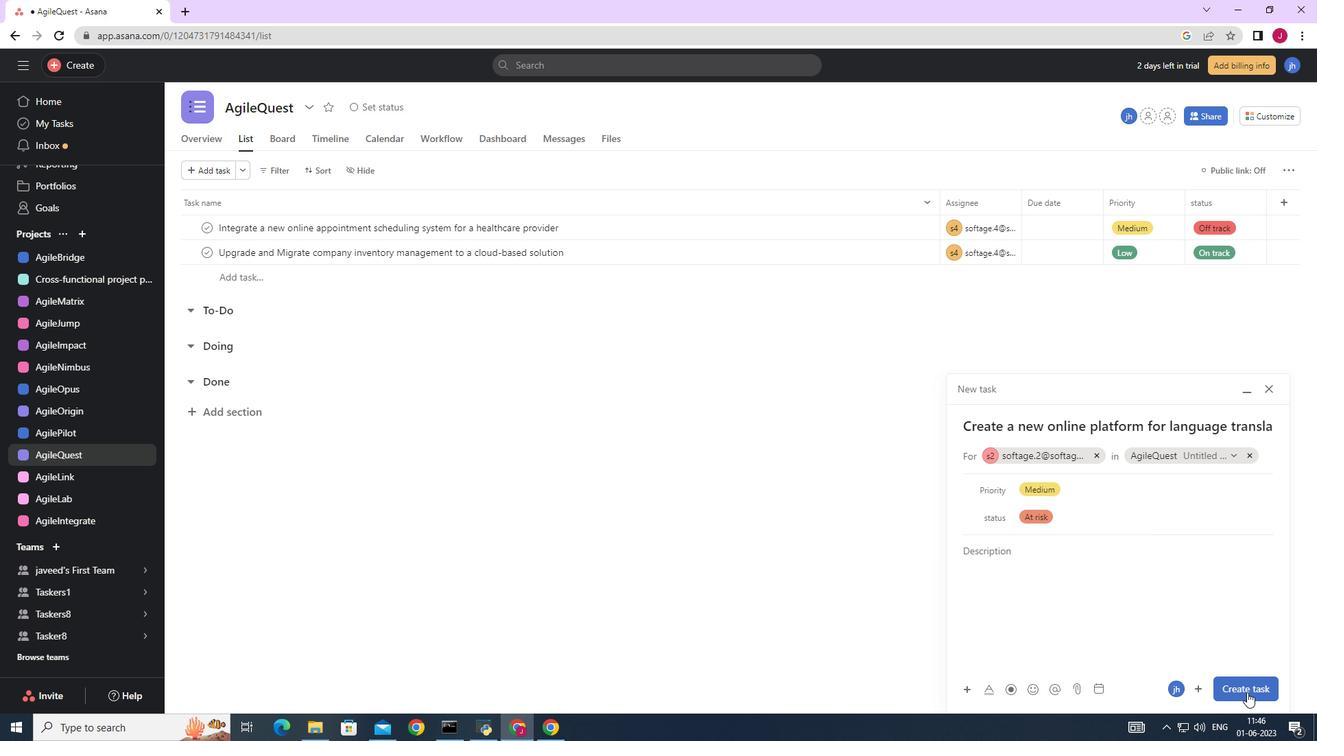 
Action: Mouse moved to (1102, 667)
Screenshot: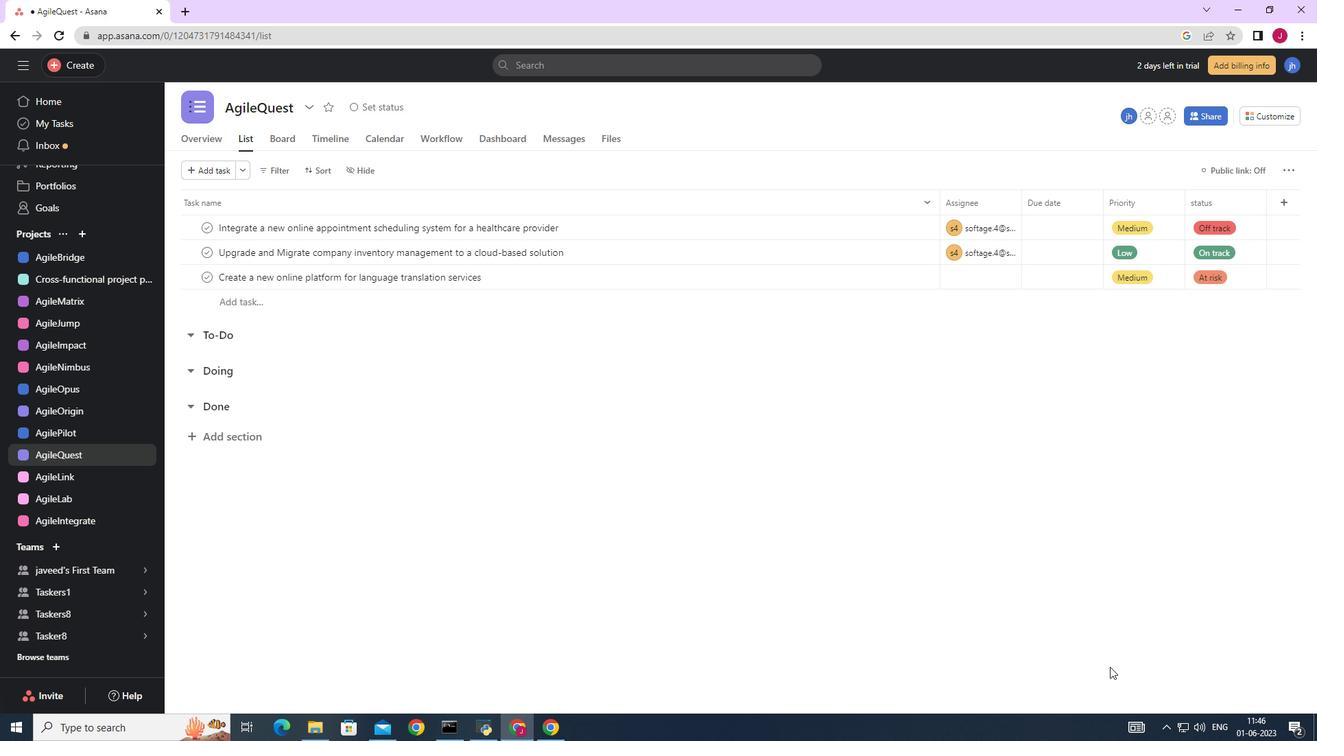 
